 Task: In saved jobes turn off email notifications.
Action: Mouse moved to (604, 66)
Screenshot: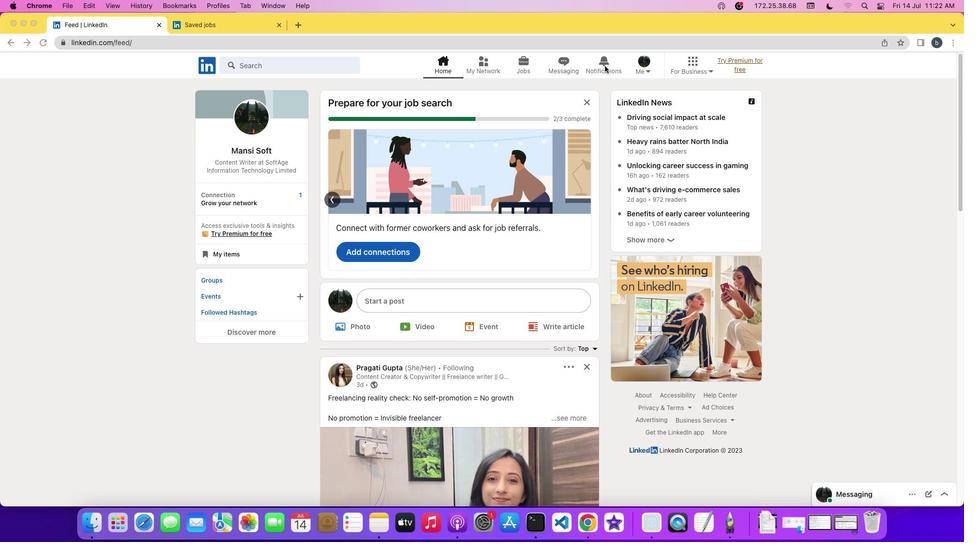 
Action: Mouse pressed left at (604, 66)
Screenshot: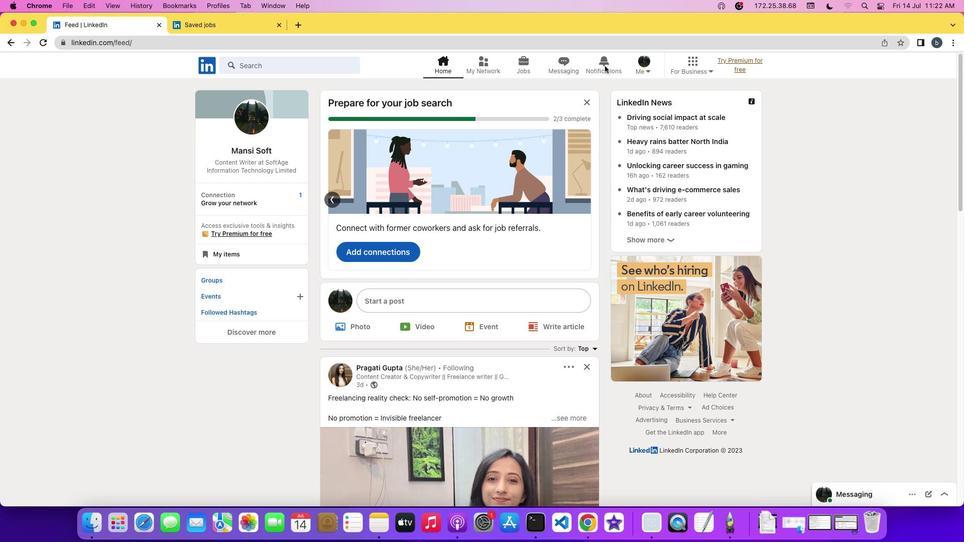 
Action: Mouse pressed left at (604, 66)
Screenshot: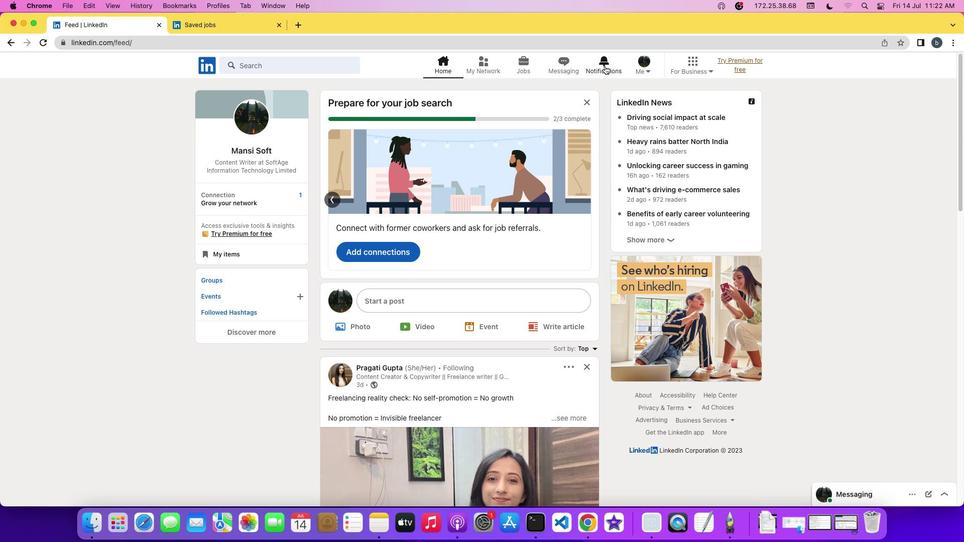 
Action: Mouse moved to (230, 131)
Screenshot: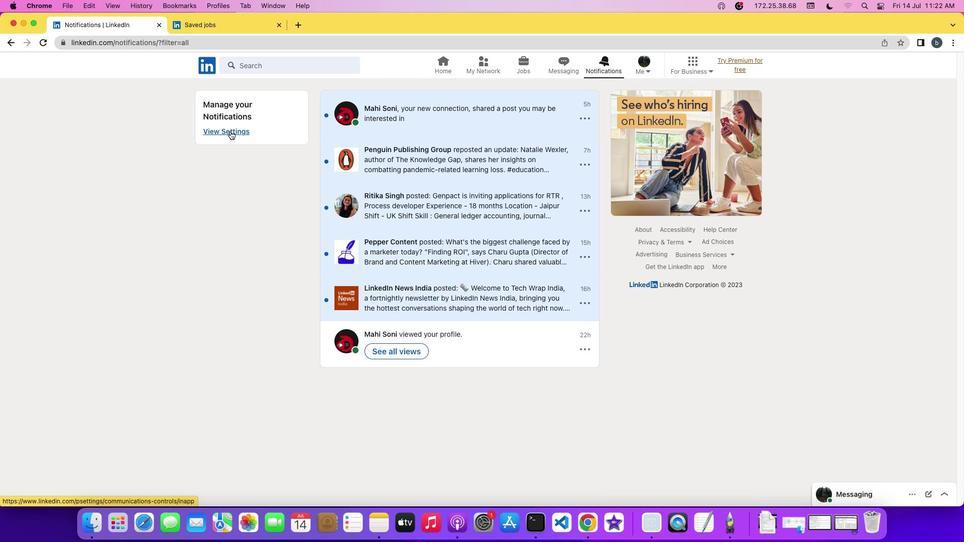 
Action: Mouse pressed left at (230, 131)
Screenshot: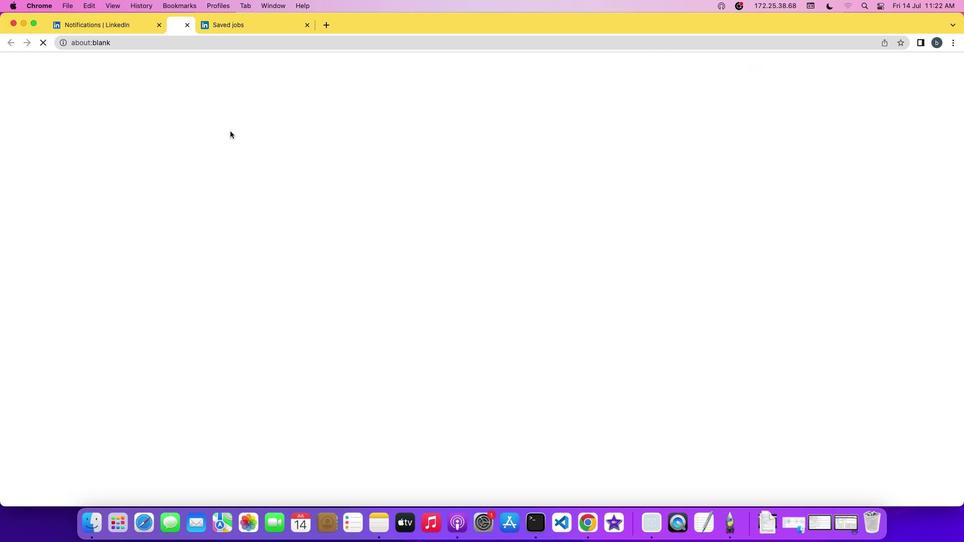 
Action: Mouse moved to (381, 125)
Screenshot: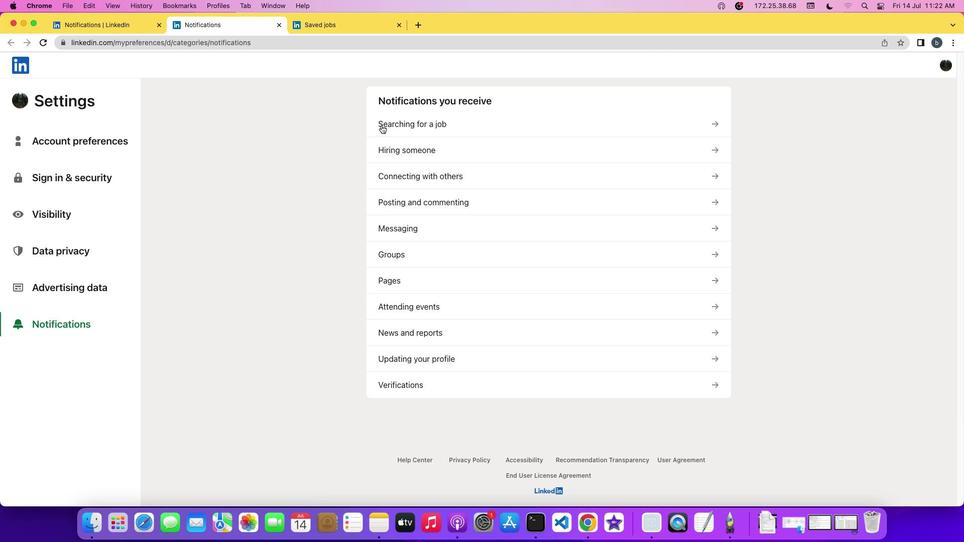 
Action: Mouse pressed left at (381, 125)
Screenshot: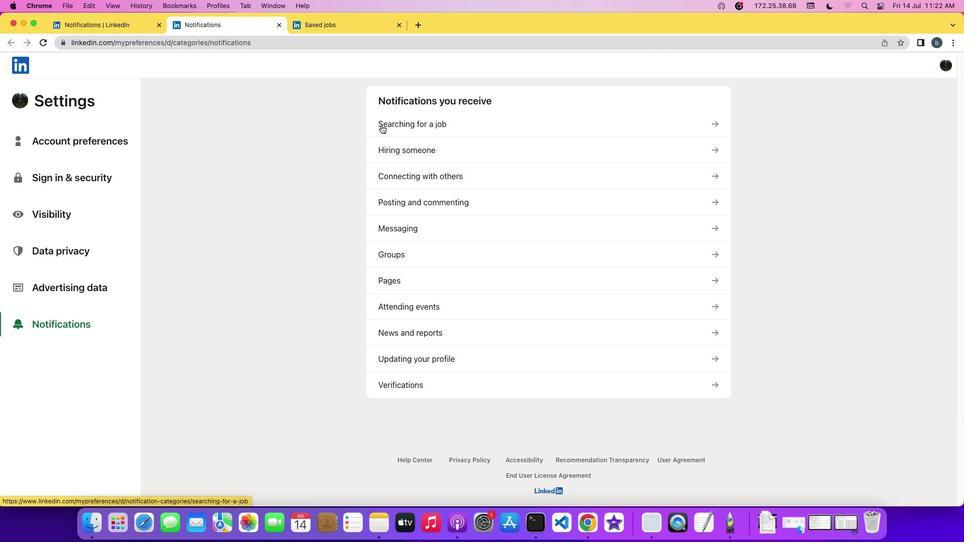 
Action: Mouse moved to (408, 195)
Screenshot: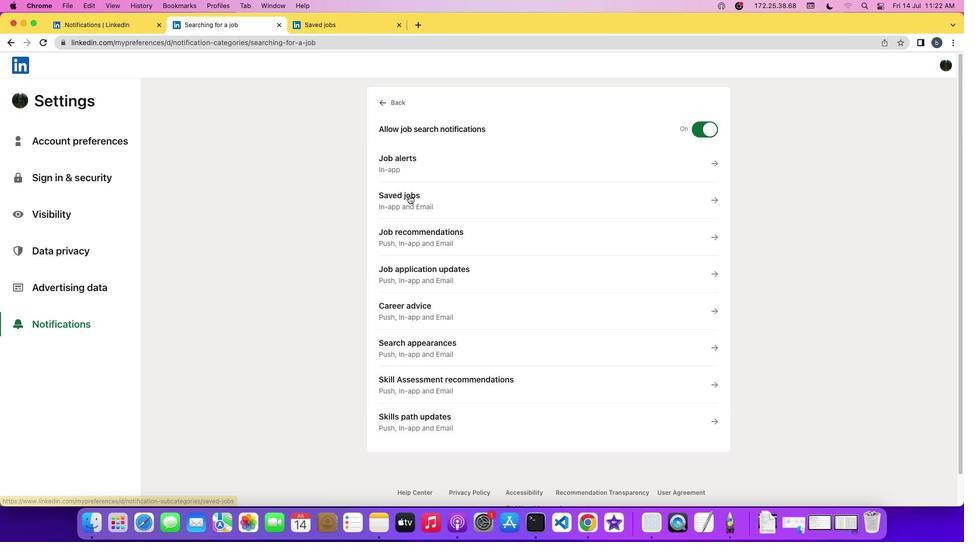 
Action: Mouse pressed left at (408, 195)
Screenshot: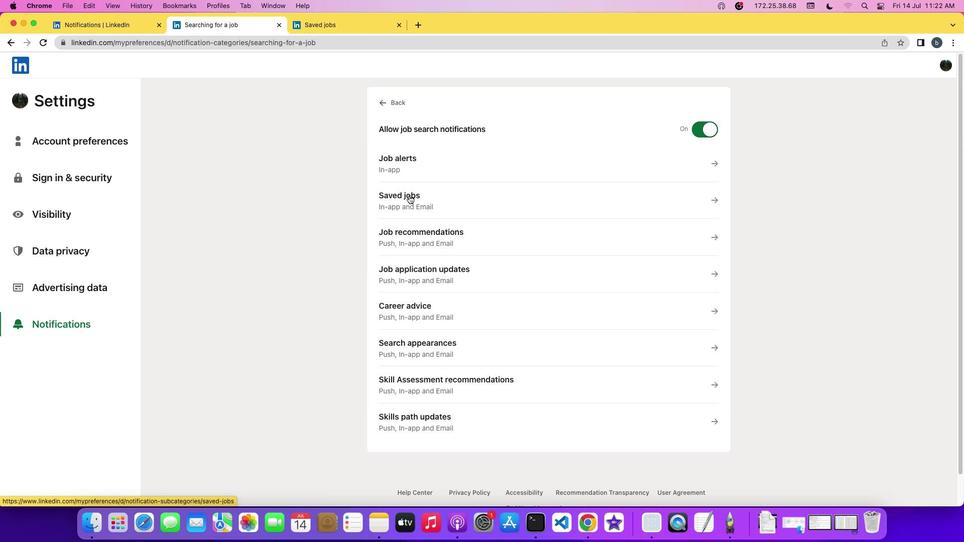 
Action: Mouse moved to (702, 274)
Screenshot: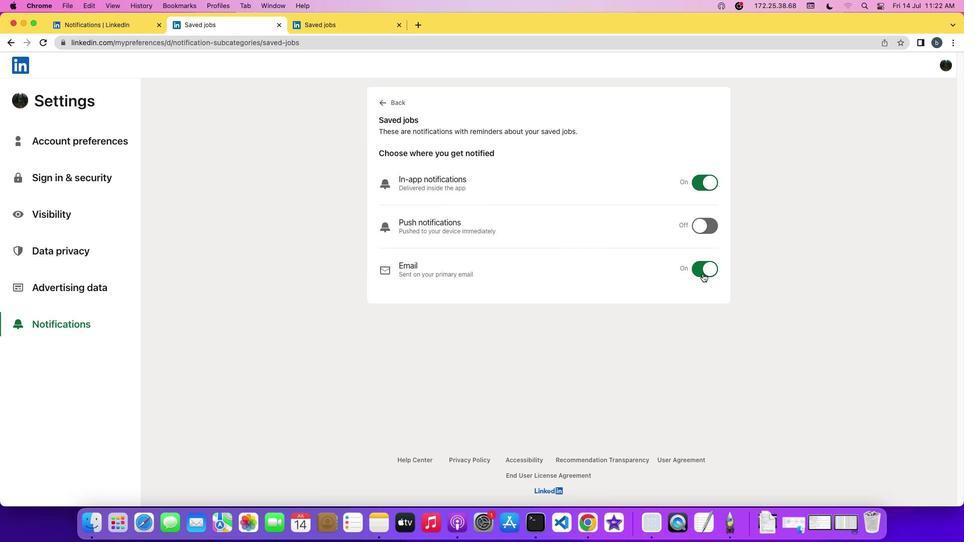 
Action: Mouse pressed left at (702, 274)
Screenshot: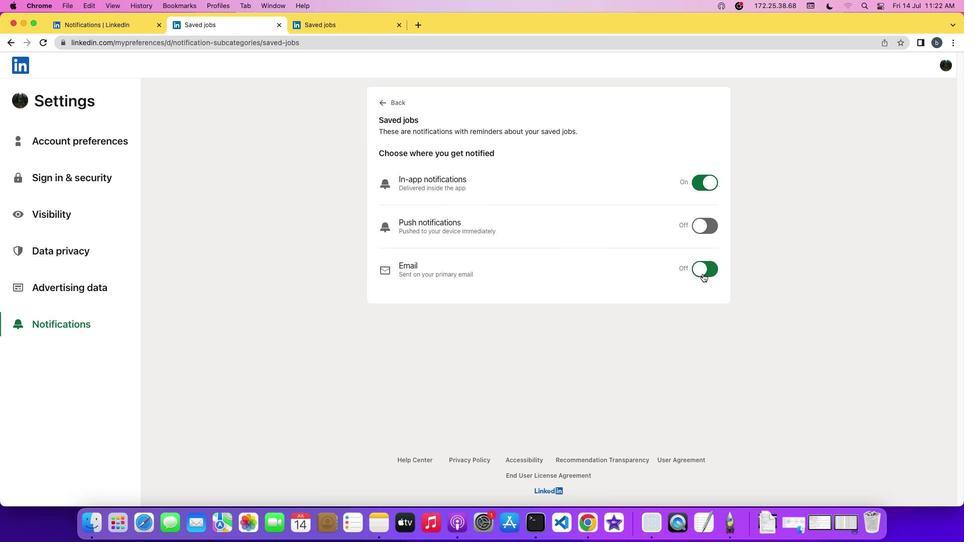 
